 Task: Use the formula "IMDIV" in spreadsheet "Project protfolio".
Action: Mouse moved to (106, 100)
Screenshot: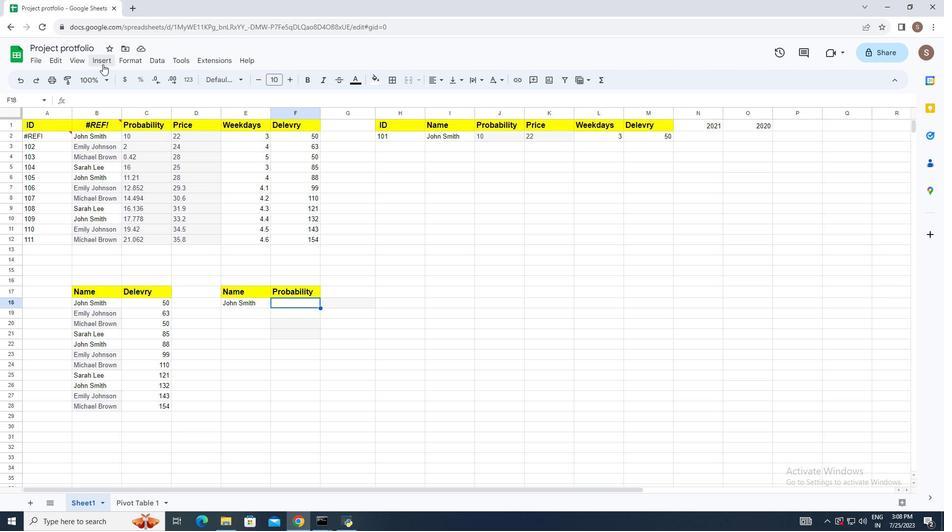 
Action: Mouse pressed left at (106, 100)
Screenshot: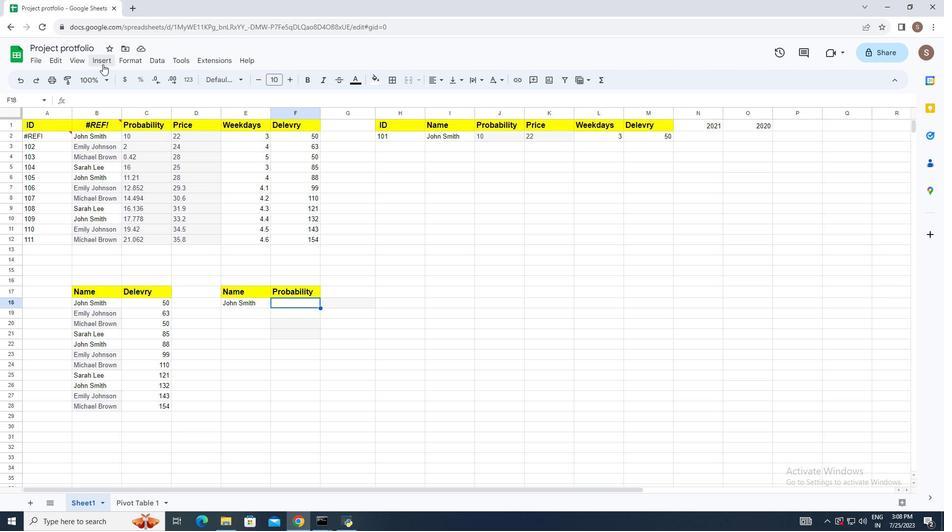
Action: Mouse moved to (165, 248)
Screenshot: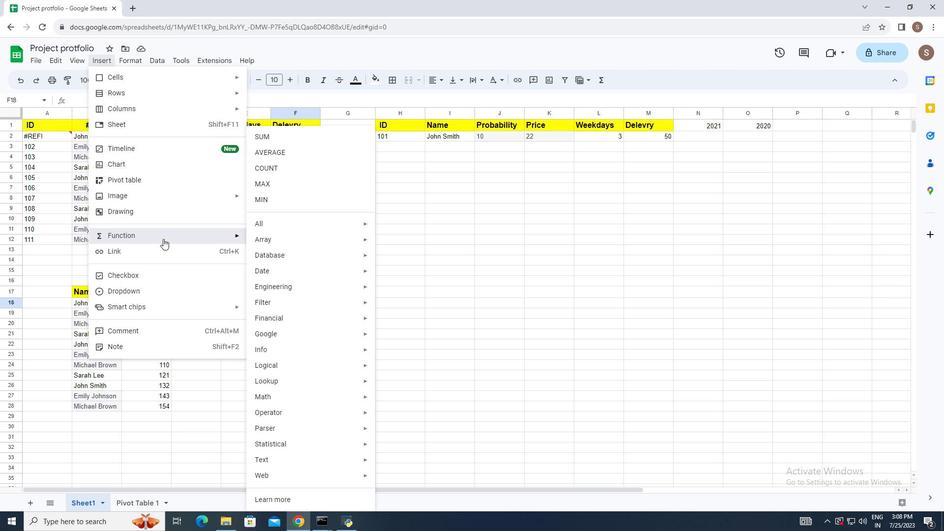 
Action: Mouse pressed left at (165, 248)
Screenshot: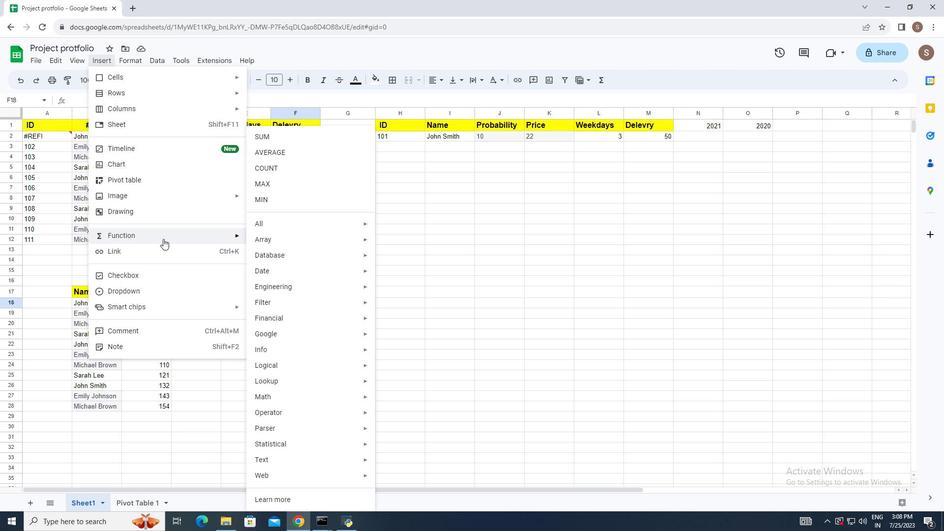 
Action: Mouse moved to (275, 235)
Screenshot: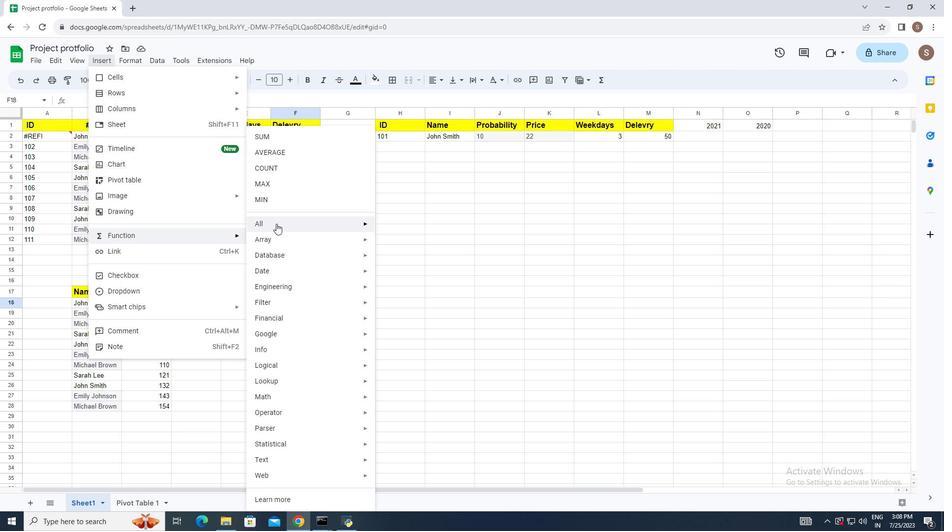 
Action: Mouse pressed left at (275, 235)
Screenshot: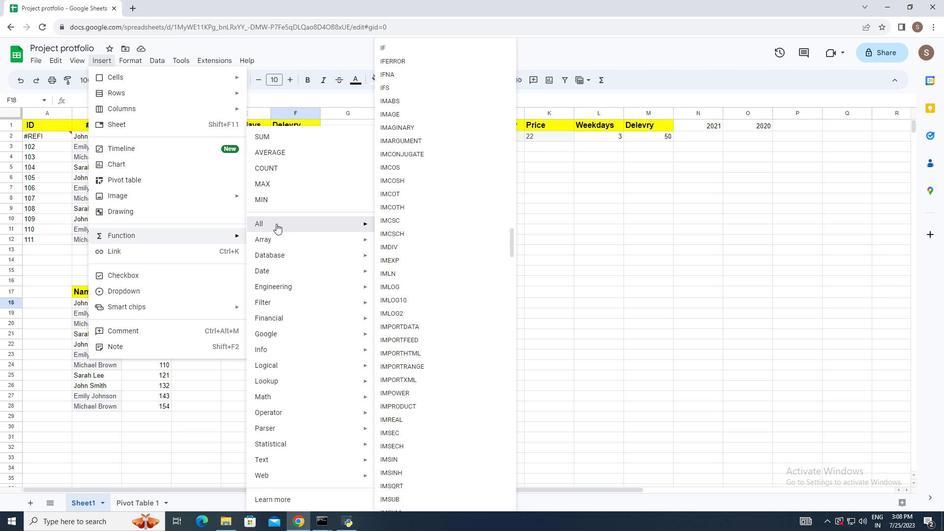 
Action: Mouse moved to (418, 254)
Screenshot: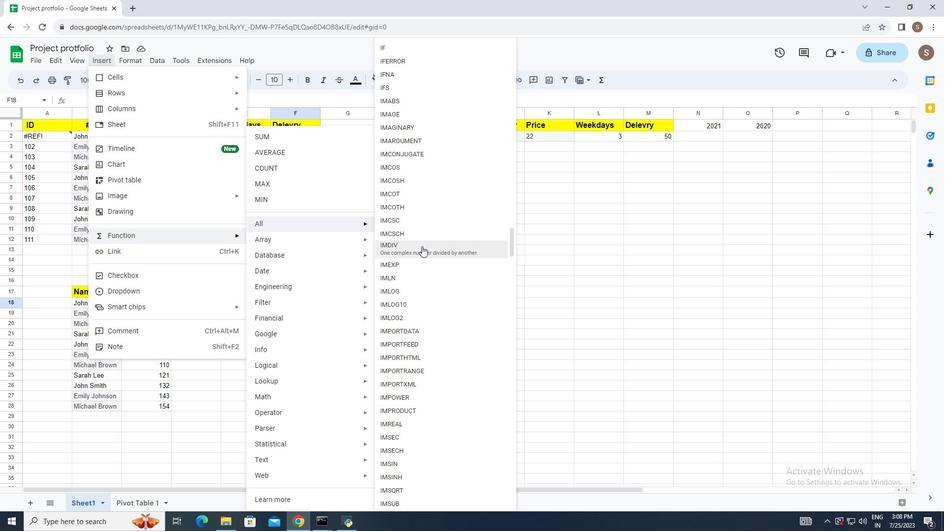 
Action: Mouse pressed left at (418, 254)
Screenshot: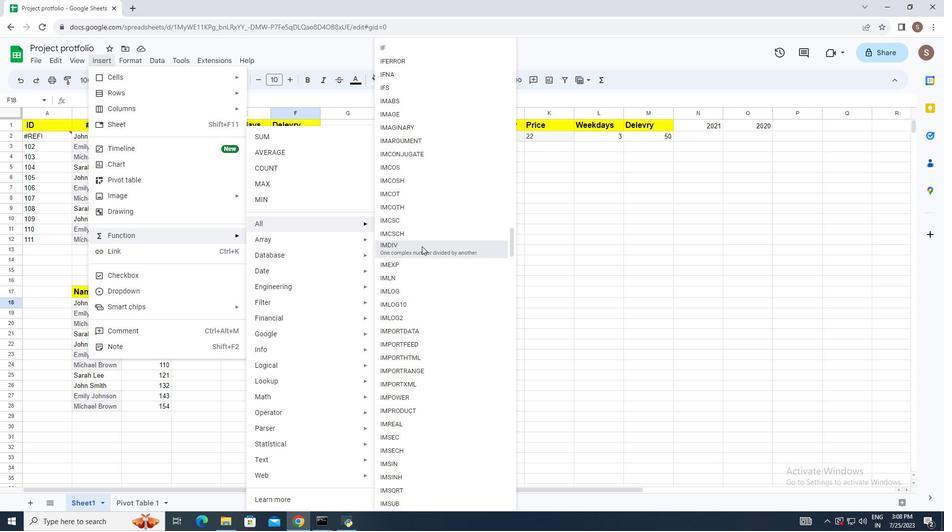
Action: Mouse moved to (332, 319)
Screenshot: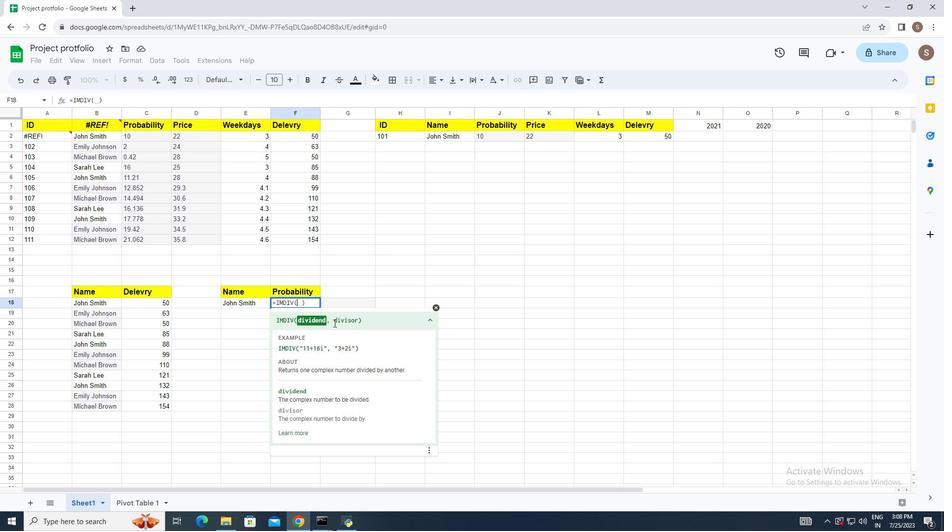 
Action: Key pressed <Key.shift_r>"11+16i<Key.shift_r>",<Key.space><Key.shift_r>"3+2i<Key.shift_r>"<Key.enter>
Screenshot: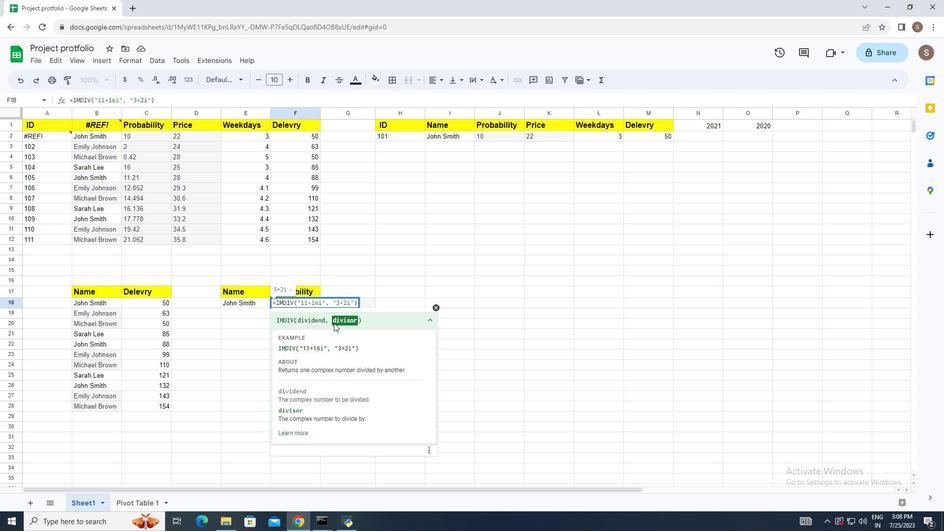 
